 Task: Schedule a 3-hour ziplining and canopy tour in a forested area.
Action: Mouse moved to (480, 206)
Screenshot: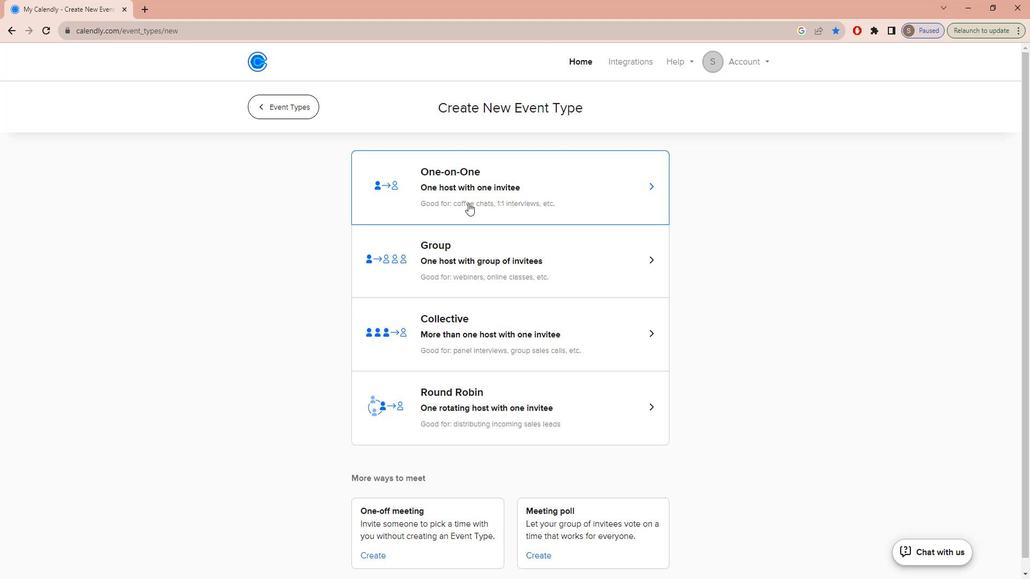 
Action: Mouse pressed left at (480, 206)
Screenshot: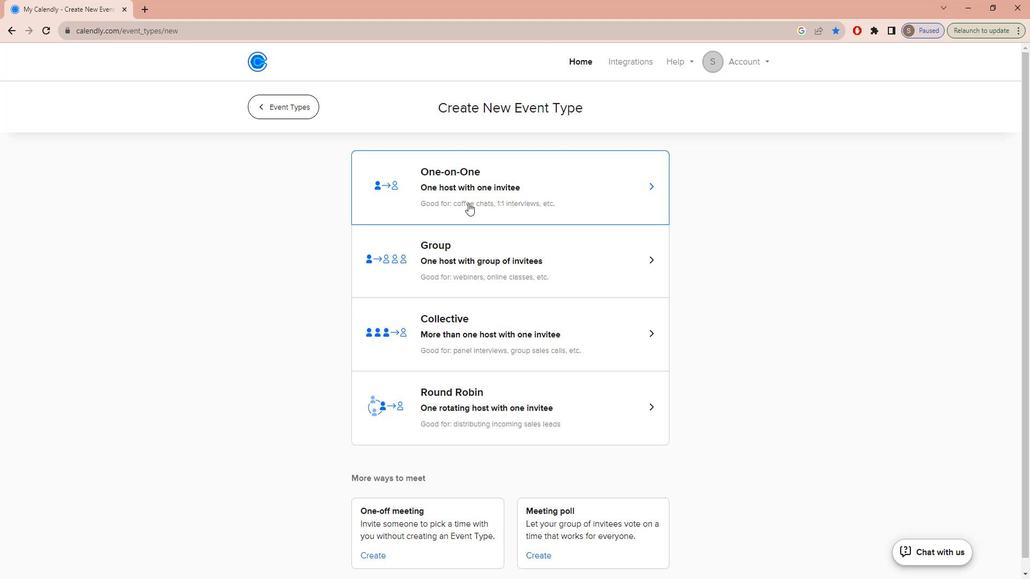 
Action: Key pressed z<Key.caps_lock>IPLINING<Key.space>AND<Key.space><Key.caps_lock><Key.caps_lock><Key.caps_lock>c<Key.caps_lock>ANOPY<Key.space><Key.caps_lock>t<Key.caps_lock>OUR<Key.space><Key.caps_lock>ad<Key.backspace><Key.caps_lock>DVENTURE
Screenshot: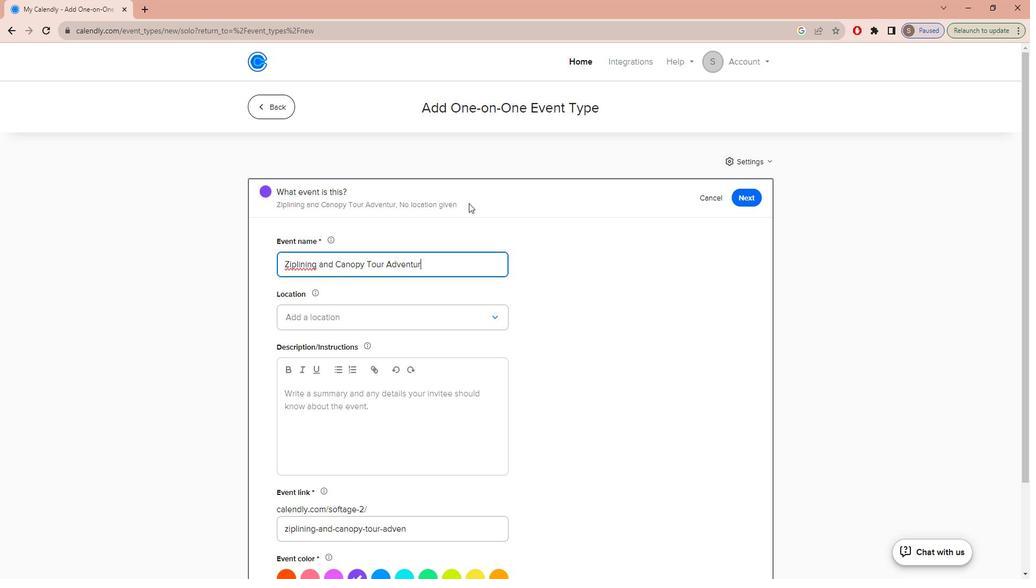 
Action: Mouse moved to (471, 317)
Screenshot: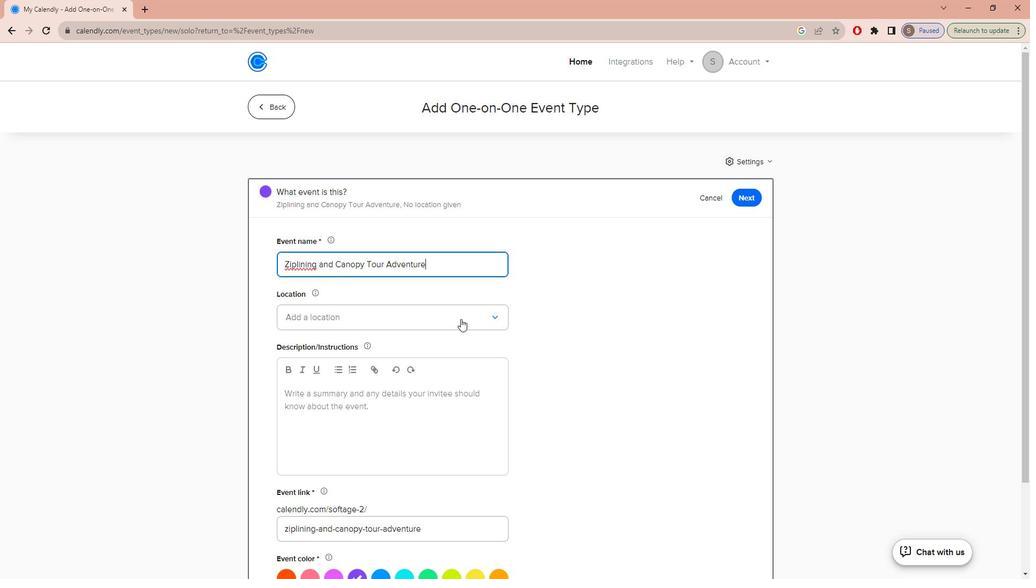 
Action: Mouse pressed left at (471, 317)
Screenshot: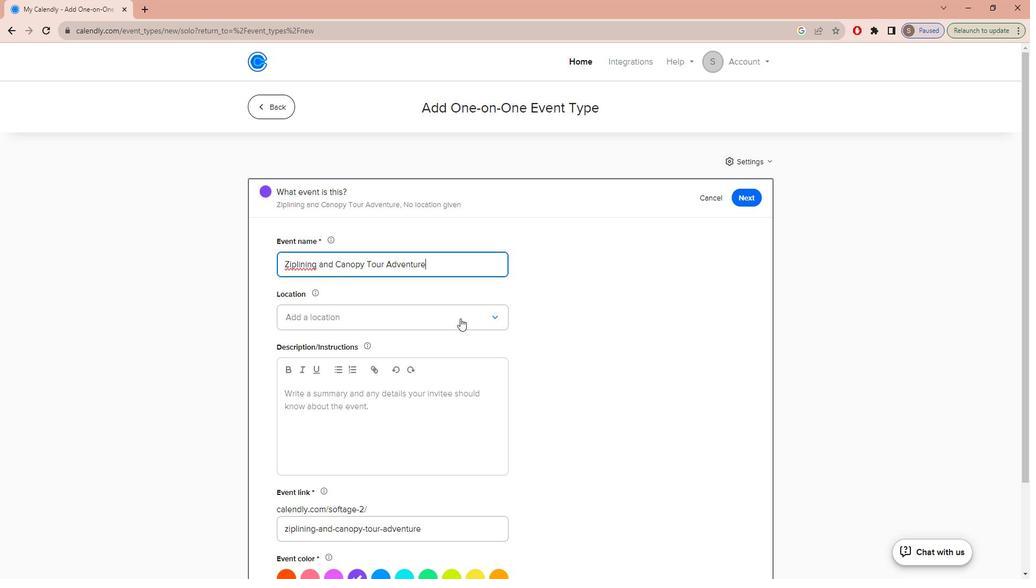 
Action: Mouse moved to (459, 350)
Screenshot: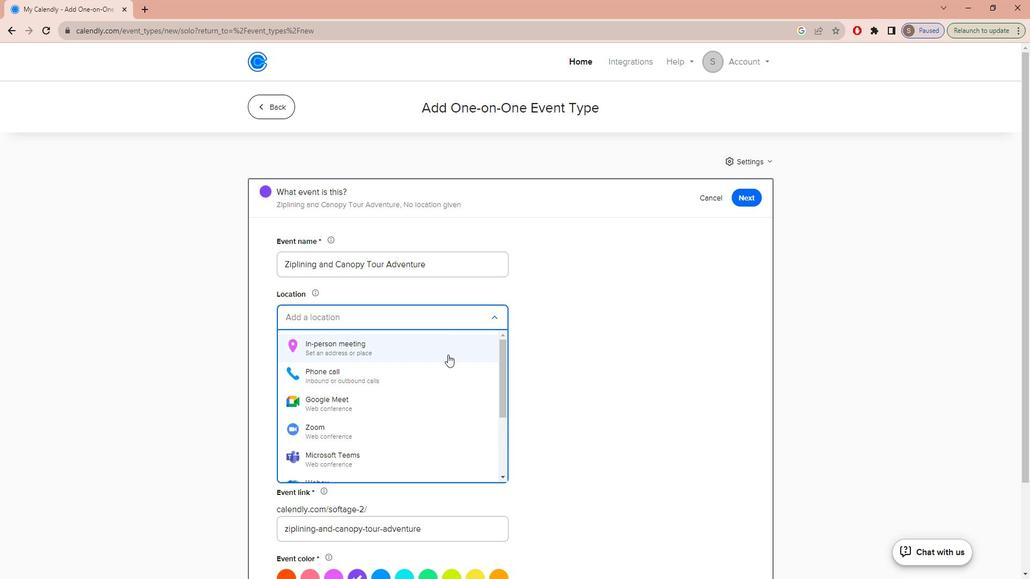 
Action: Mouse pressed left at (459, 350)
Screenshot: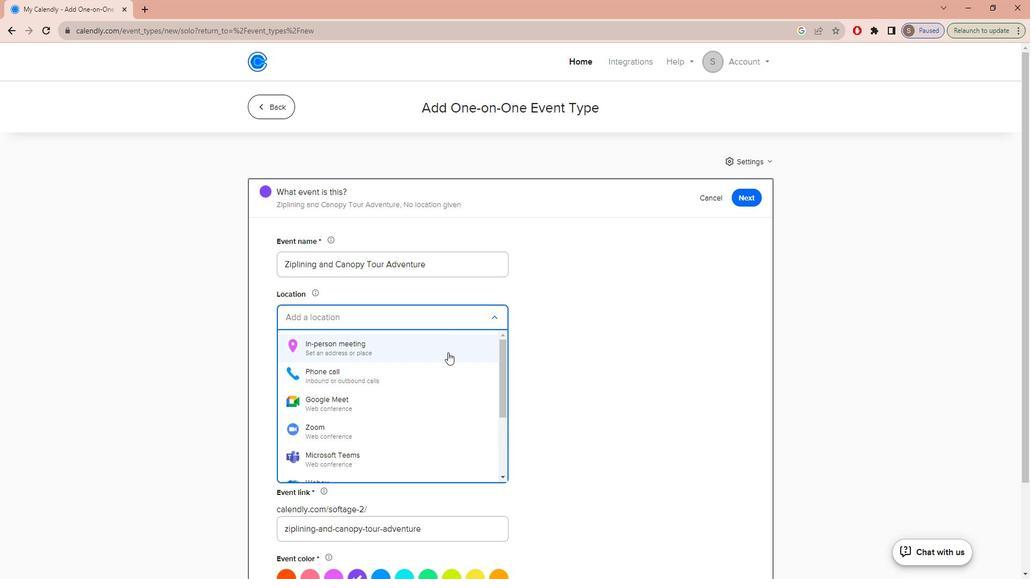 
Action: Mouse moved to (466, 190)
Screenshot: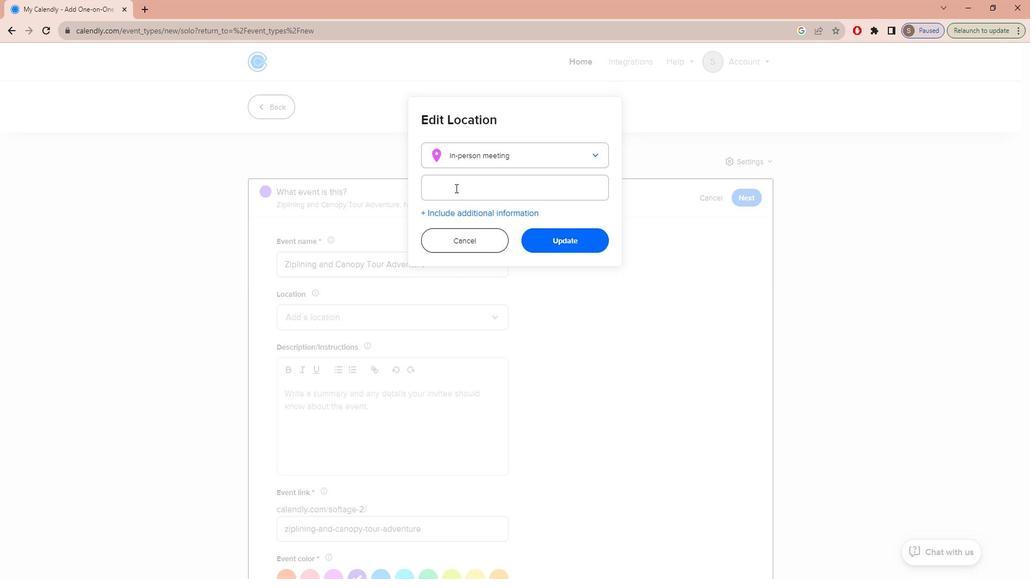
Action: Mouse pressed left at (466, 190)
Screenshot: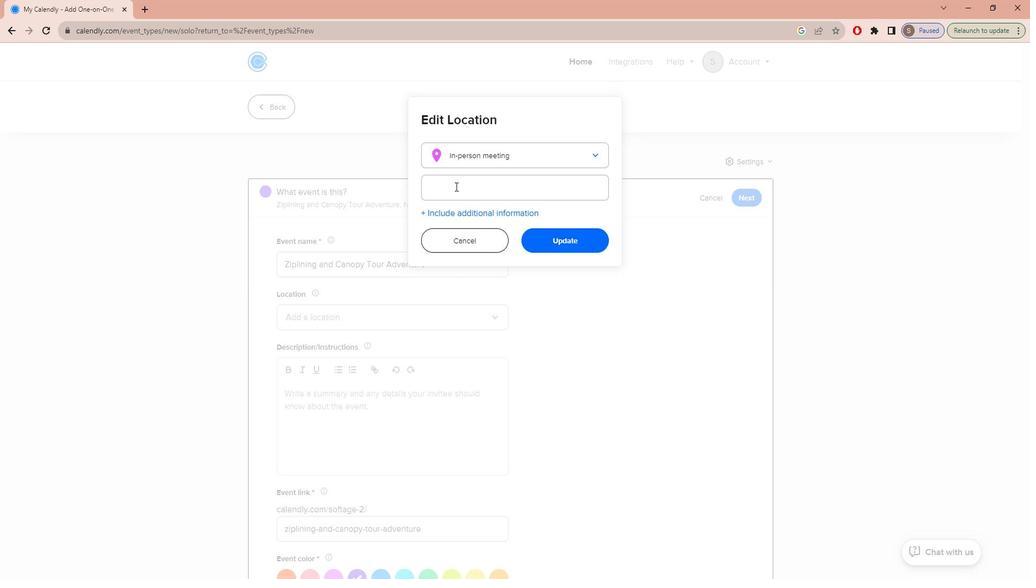 
Action: Key pressed <Key.caps_lock>o<Key.caps_lock>CALA<Key.space><Key.caps_lock>n<Key.caps_lock>ATIONAL<Key.space><Key.caps_lock>f<Key.caps_lock>OREST,<Key.space>40929<Key.space><Key.caps_lock>s<Key.caps_lock>TATE<Key.space><Key.caps_lock>r<Key.caps_lock>OAD<Key.space>19,<Key.space><Key.caps_lock>u<Key.caps_lock>MATILLA,<Key.space><Key.caps_lock>fl<Key.space>32784
Screenshot: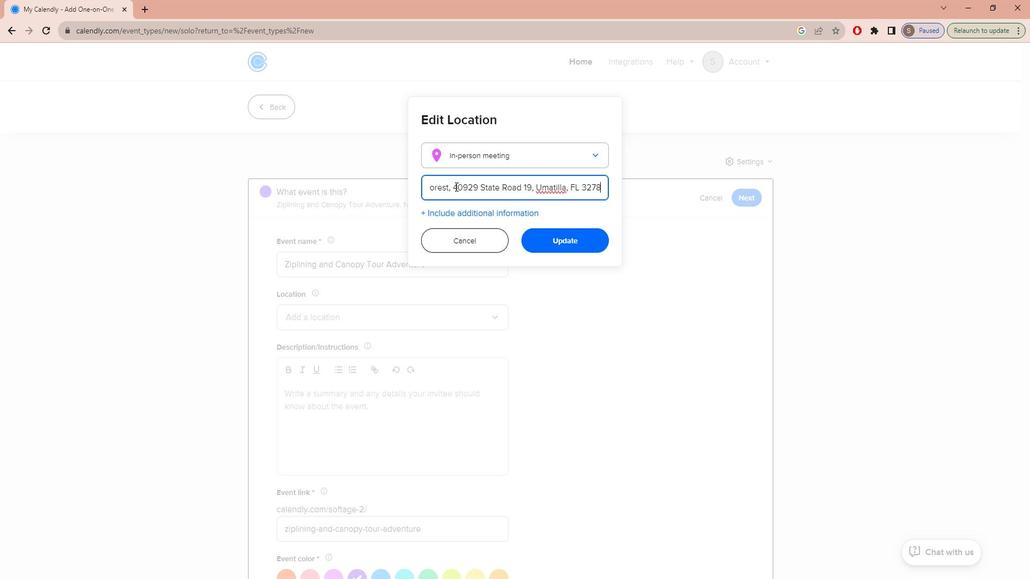 
Action: Mouse moved to (572, 236)
Screenshot: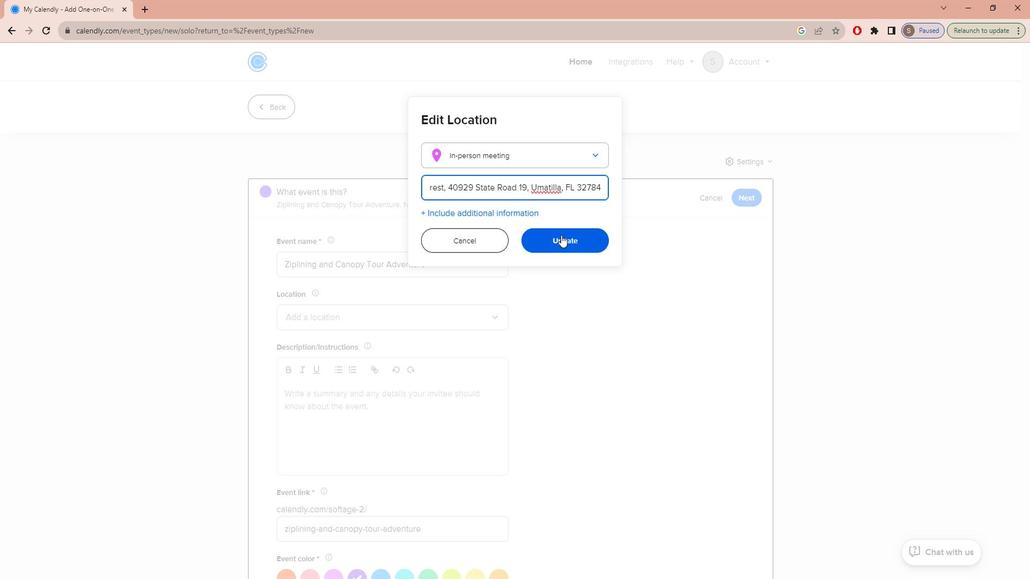 
Action: Mouse pressed left at (572, 236)
Screenshot: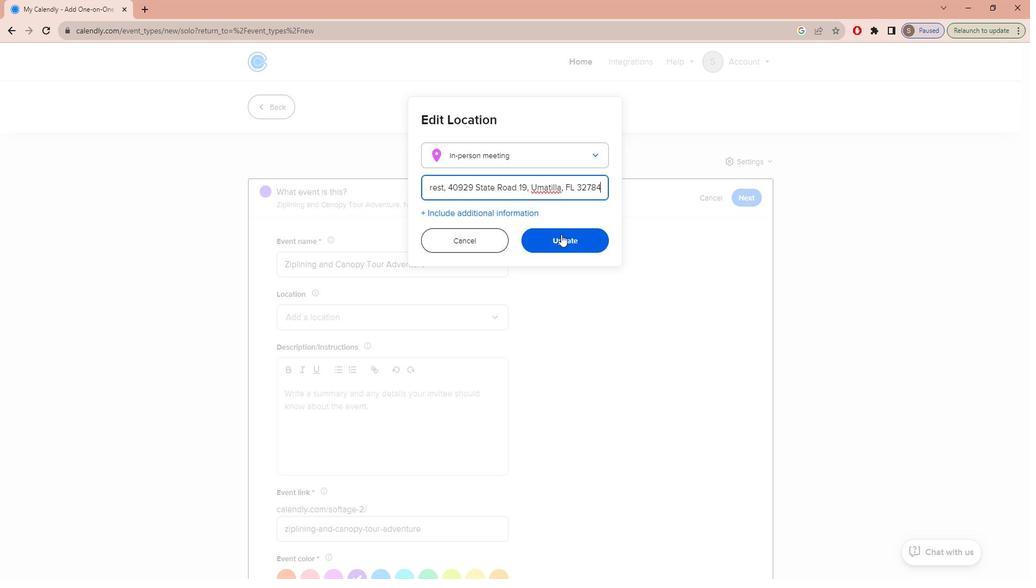
Action: Mouse moved to (370, 425)
Screenshot: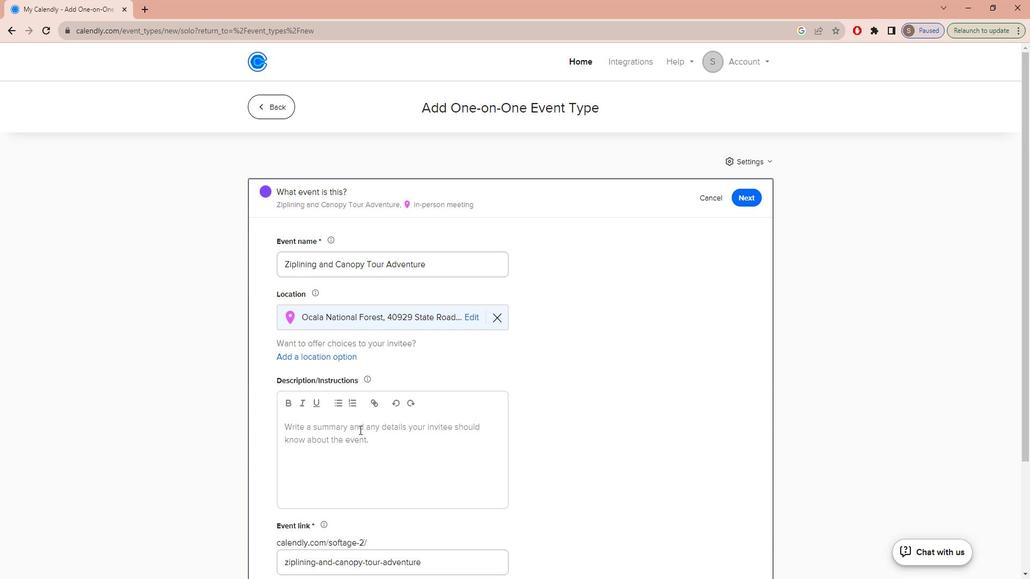 
Action: Mouse pressed left at (370, 425)
Screenshot: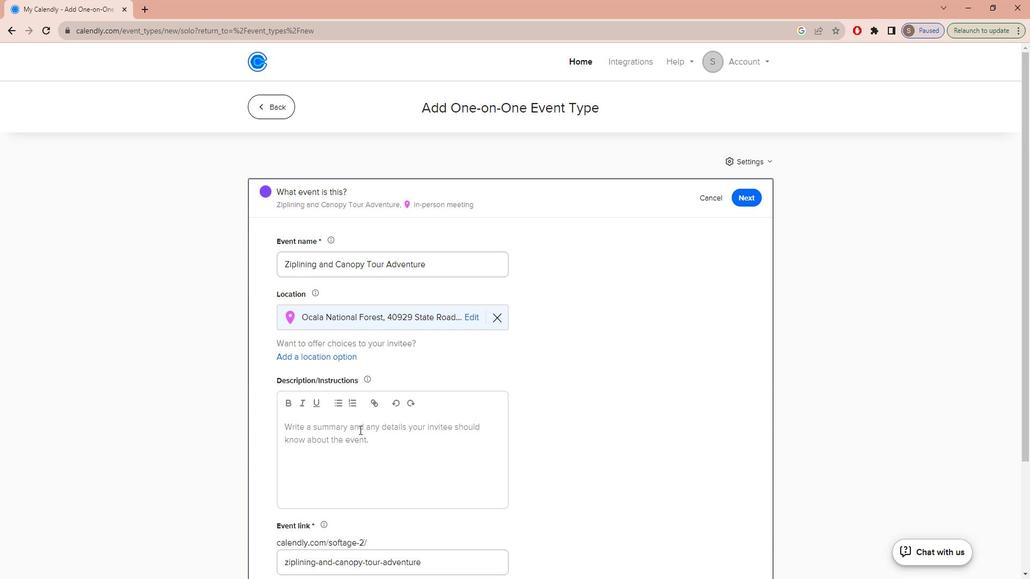 
Action: Key pressed j<Key.caps_lock>OIN<Key.space>US<Key.space>FOR<Key.space>AN<Key.space>EXHIRA<Key.backspace><Key.backspace>LARATING<Key.space>ZIPLINING<Key.space>AND<Key.space>CANOPY<Key.space>TOUR<Key.space>ADVENTURE<Key.space>IN<Key.space>THE<Key.space>HEART<Key.space>OF<Key.space>A<Key.space>PRISTINE<Key.space>FORESTED<Key.space>AREA.<Key.space><Key.caps_lock>e<Key.caps_lock>XPERIENCE<Key.space>THE<Key.space>THRILL<Key.space>OF<Key.space>SOARING<Key.space>THROUGH<Key.space>THE<Key.space>TREETOPS,<Key.space>IMMERSING<Key.space>YOURSELF<Key.space>IN<Key.space>NATUTRE<Key.space><Key.backspace>,<Key.space>AND<Key.space>ENJOYING
Screenshot: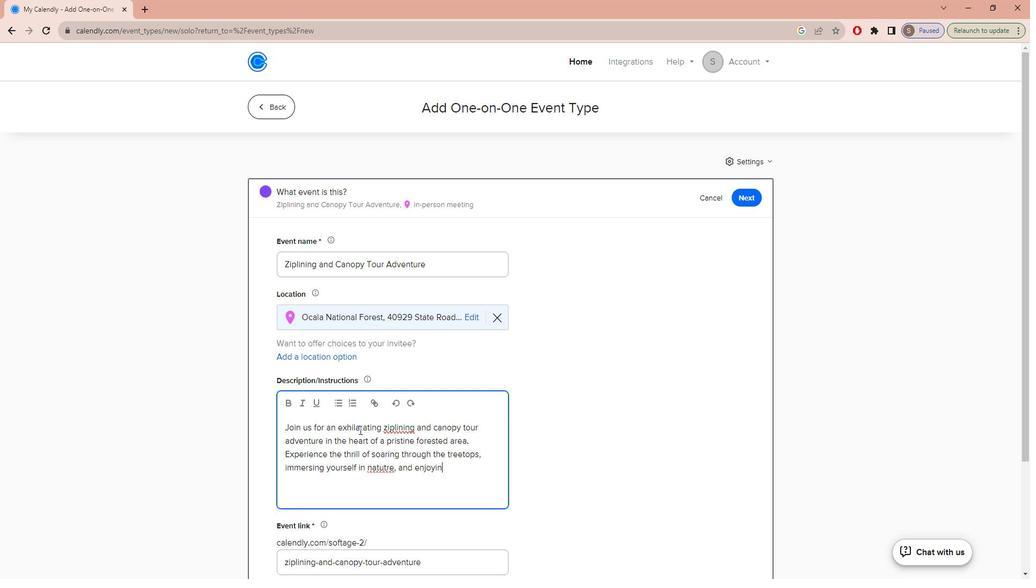 
Action: Mouse moved to (397, 465)
Screenshot: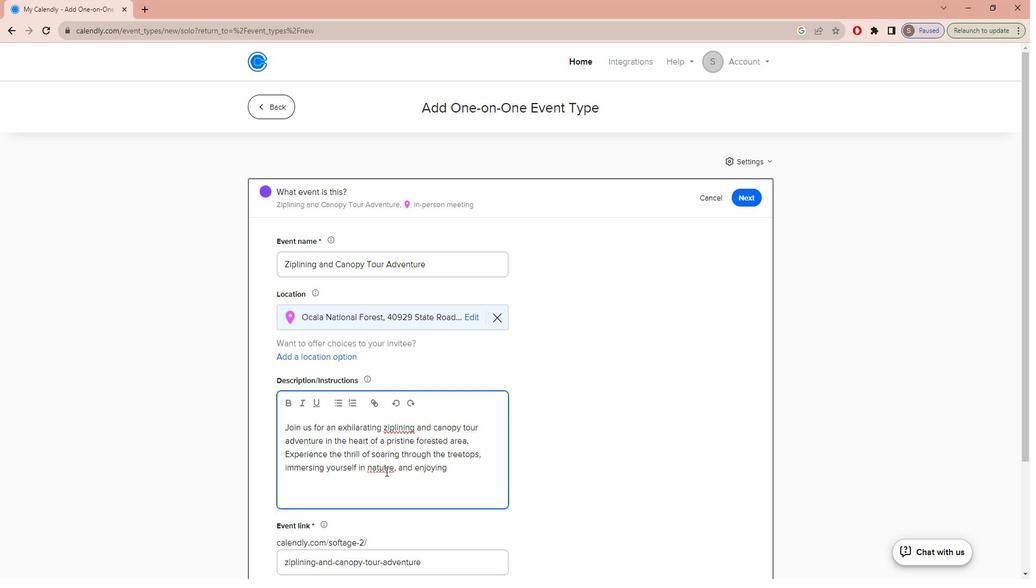
Action: Mouse pressed left at (397, 465)
Screenshot: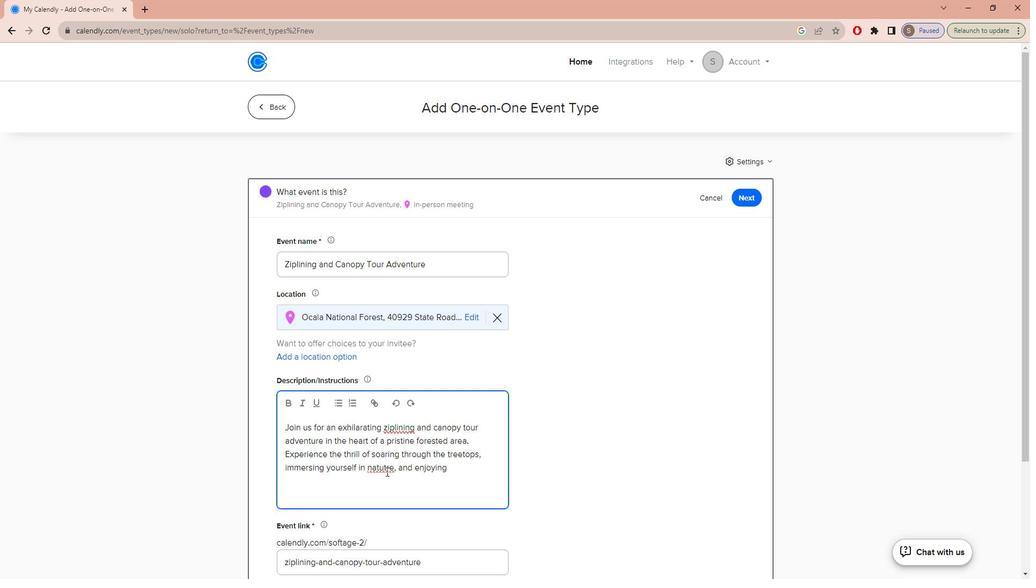 
Action: Key pressed <Key.backspace>
Screenshot: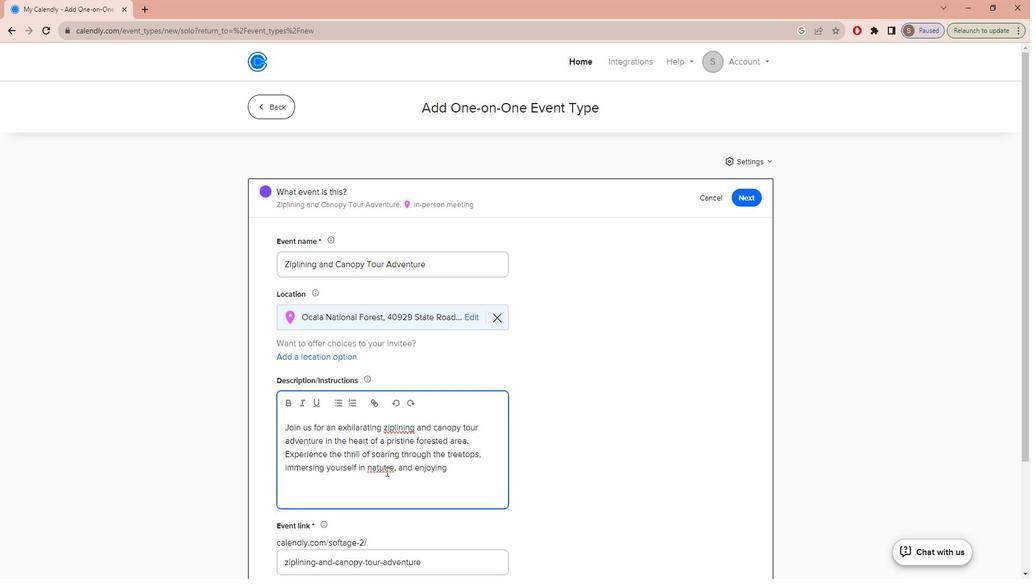
Action: Mouse moved to (465, 464)
Screenshot: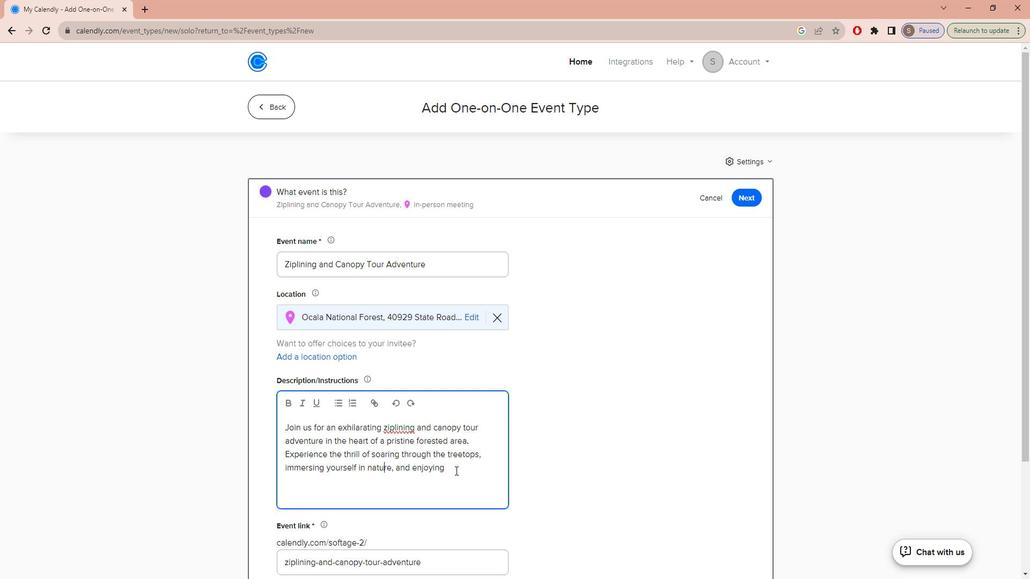 
Action: Mouse pressed left at (465, 464)
Screenshot: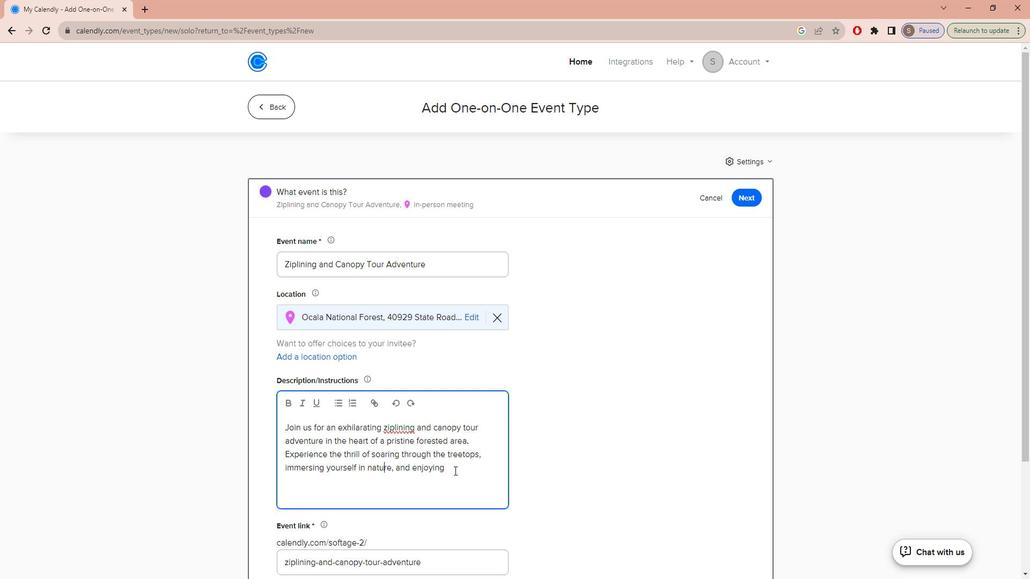 
Action: Key pressed <Key.space>BREATHTAKING<Key.space>VIEWS<Key.space>FROM<Key.space>ABOVE.<Key.space><Key.caps_lock>o<Key.caps_lock>UR<Key.space>PROFESSIONAL<Key.space>GUIDES<Key.space>WILL<Key.space>ENSURE<Key.space>YOUR<Key.space>SAFEY<Key.backspace>TY<Key.space>AND<Key.space>PROVIDE<Key.space>AN<Key.space>INFORMATIVE<Key.space>AND<Key.space>FUN<Key.space>JOURNEY<Key.space>THROUGH<Key.space>THE<Key.space>FOREST<Key.space>CANOPY.<Key.space>
Screenshot: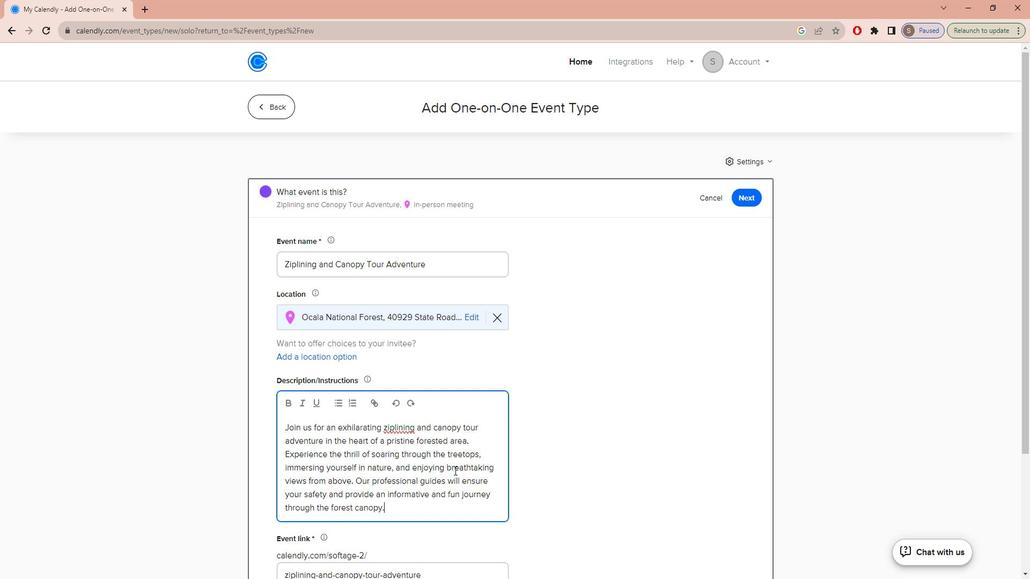 
Action: Mouse scrolled (465, 463) with delta (0, 0)
Screenshot: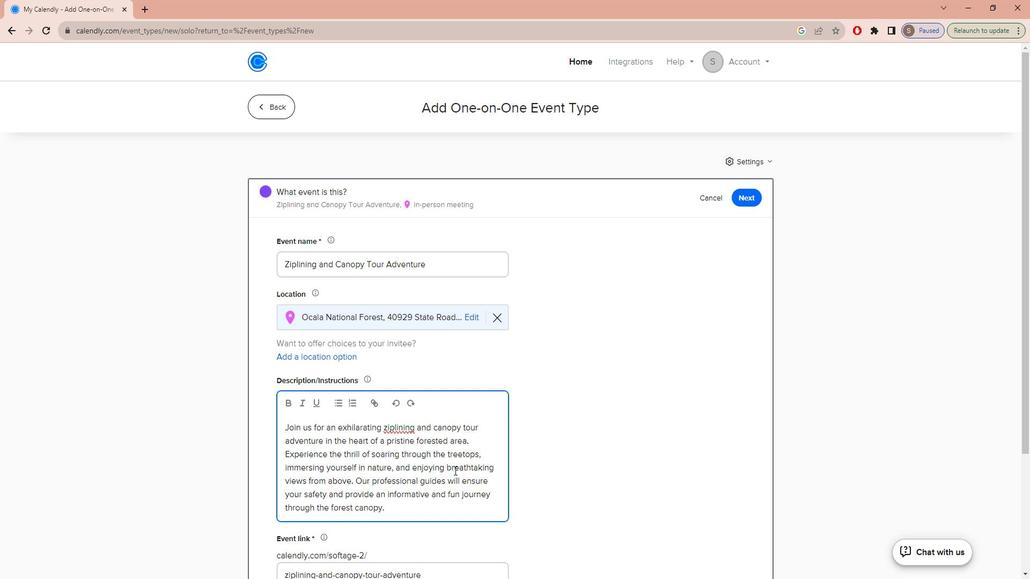 
Action: Mouse moved to (457, 460)
Screenshot: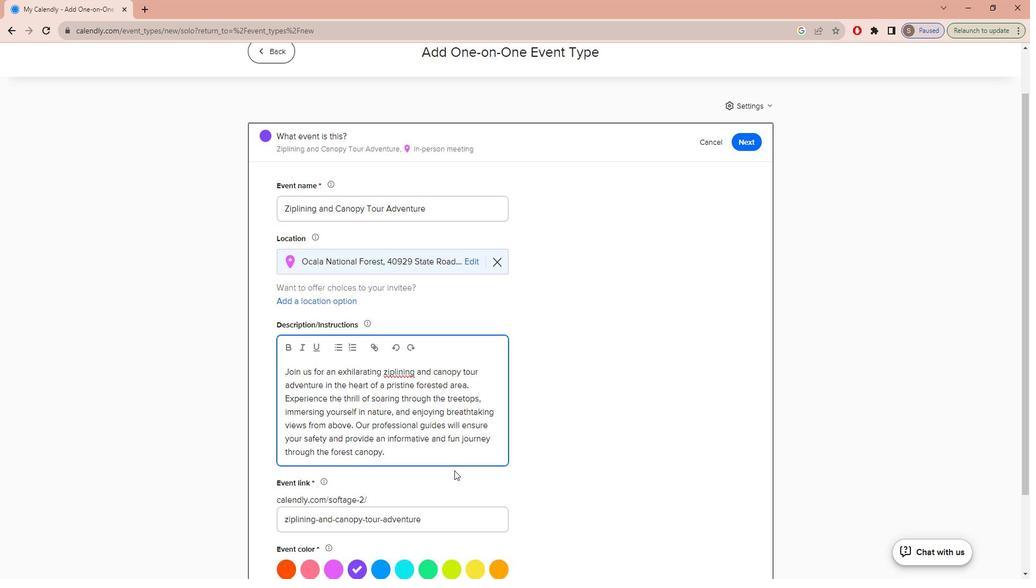 
Action: Mouse scrolled (457, 459) with delta (0, 0)
Screenshot: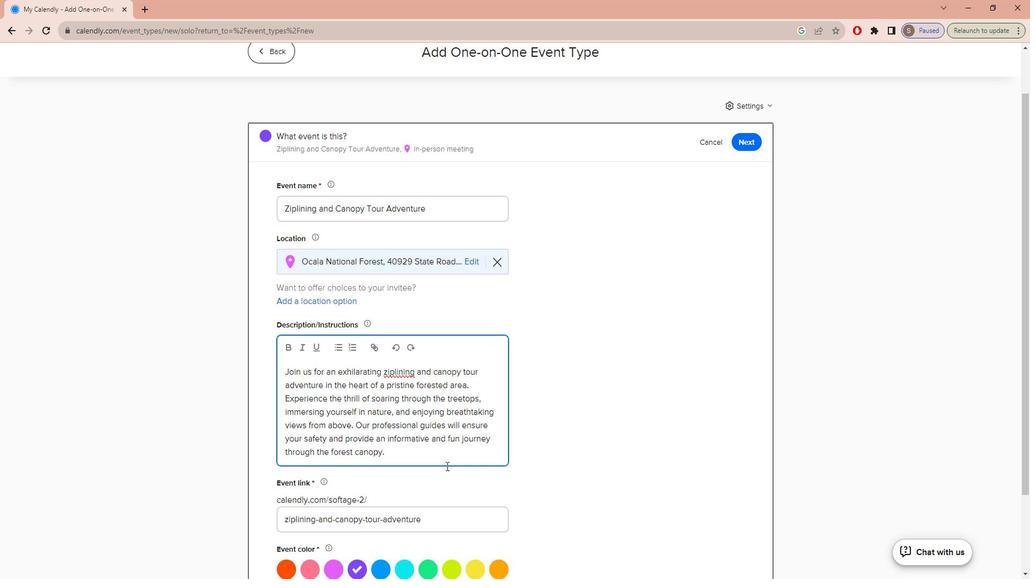 
Action: Mouse moved to (456, 460)
Screenshot: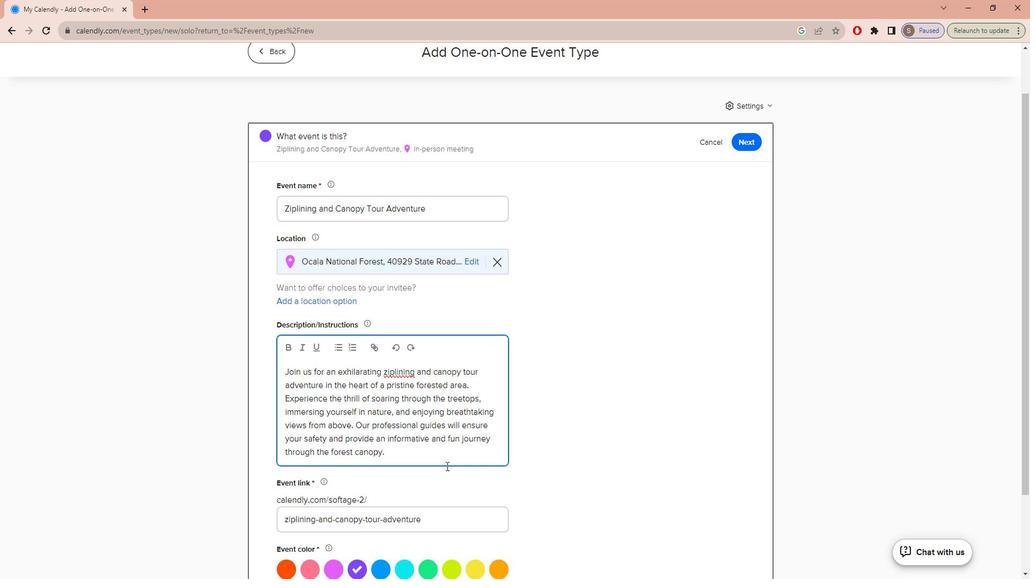 
Action: Mouse scrolled (456, 459) with delta (0, 0)
Screenshot: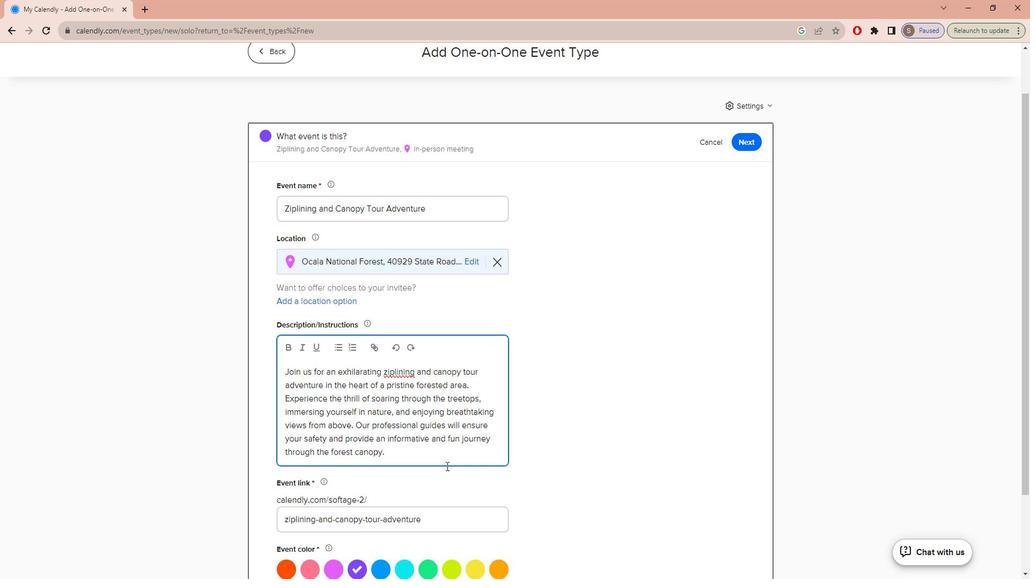 
Action: Mouse scrolled (456, 459) with delta (0, 0)
Screenshot: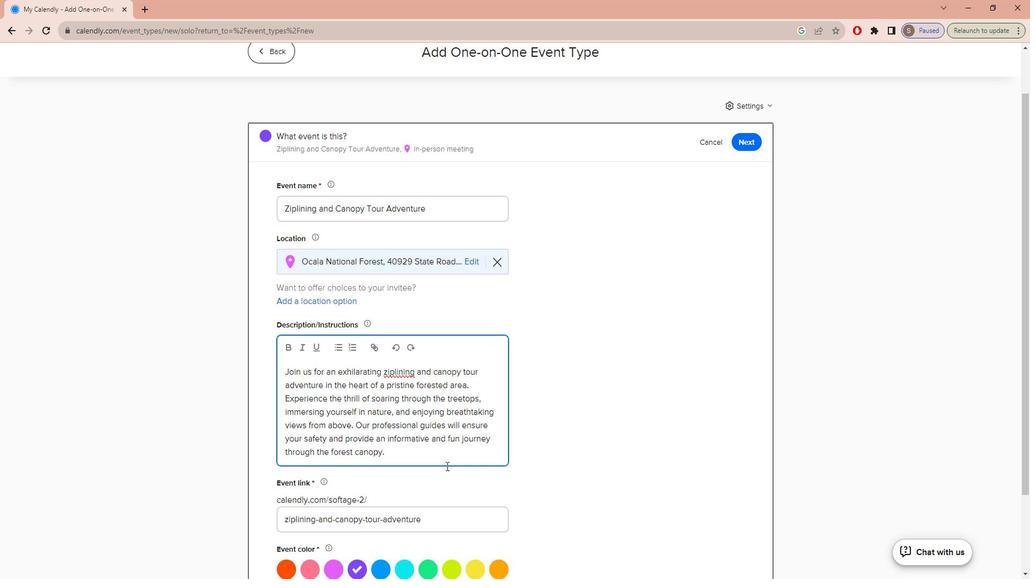 
Action: Mouse moved to (411, 466)
Screenshot: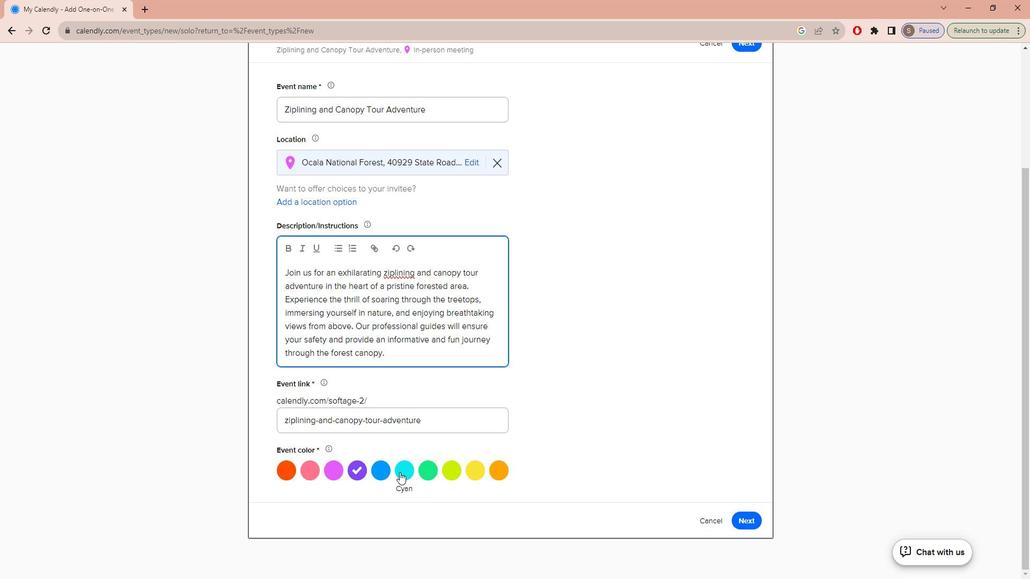 
Action: Mouse pressed left at (411, 466)
Screenshot: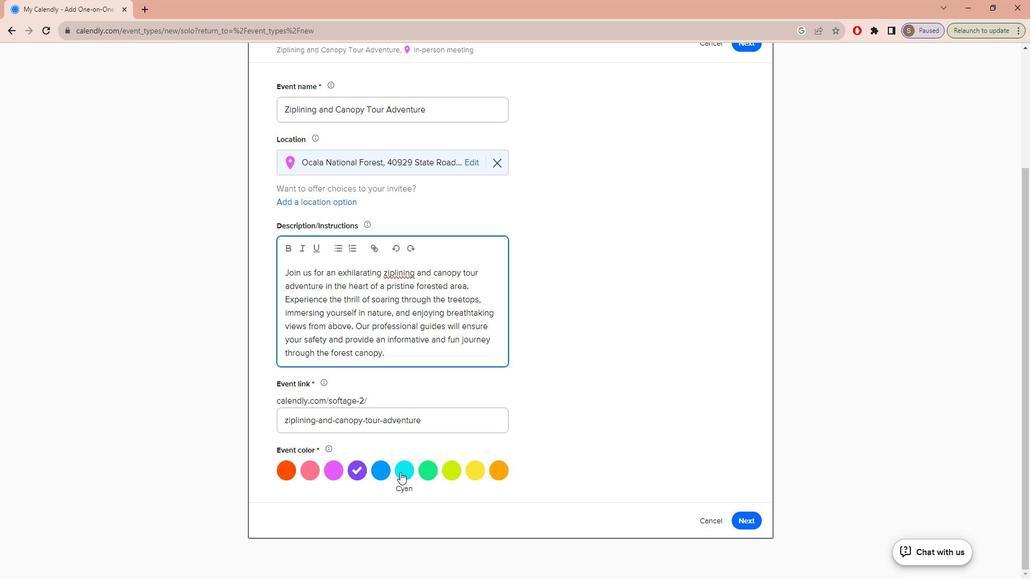 
Action: Mouse moved to (753, 508)
Screenshot: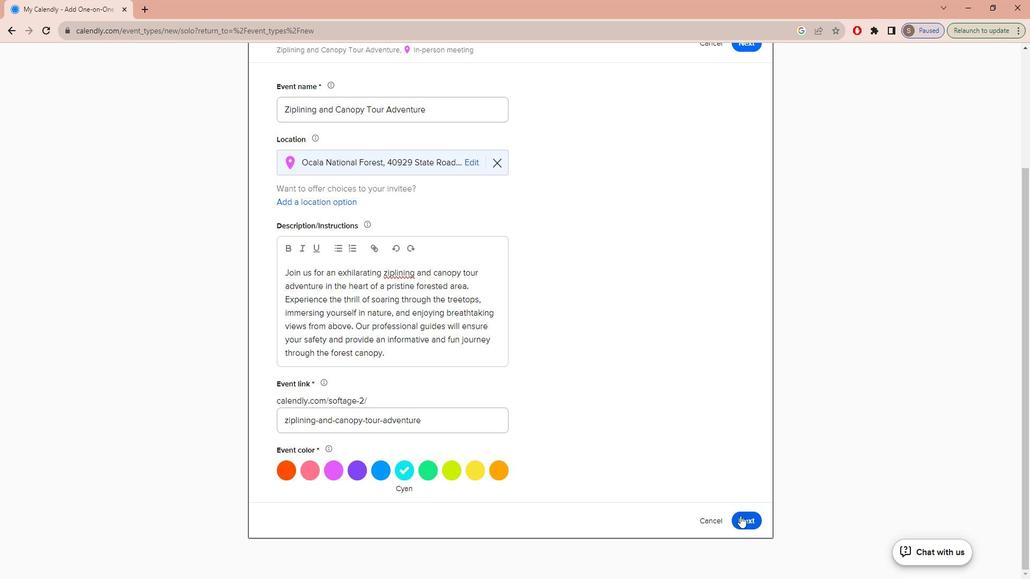 
Action: Mouse pressed left at (753, 508)
Screenshot: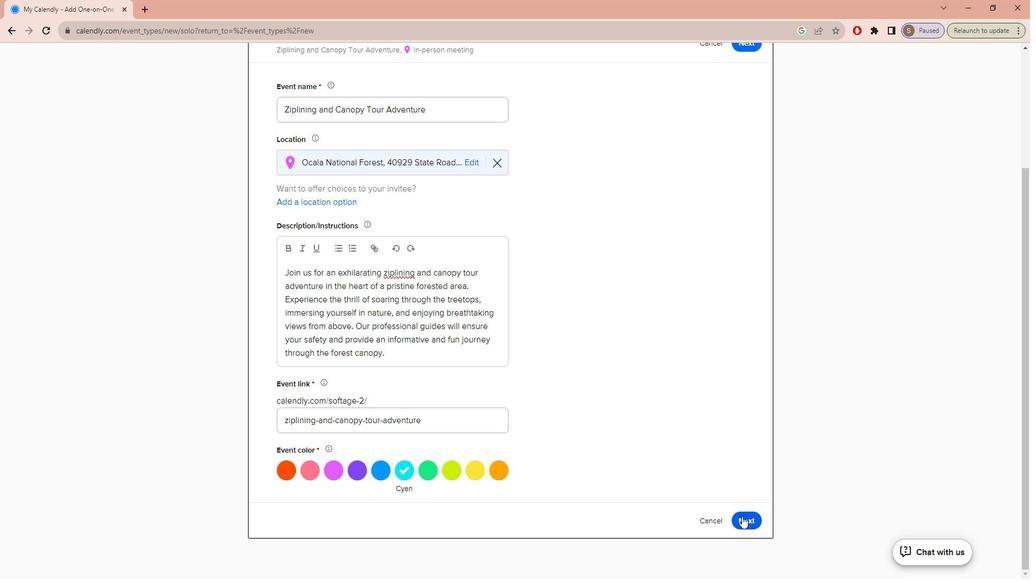 
Action: Mouse moved to (389, 300)
Screenshot: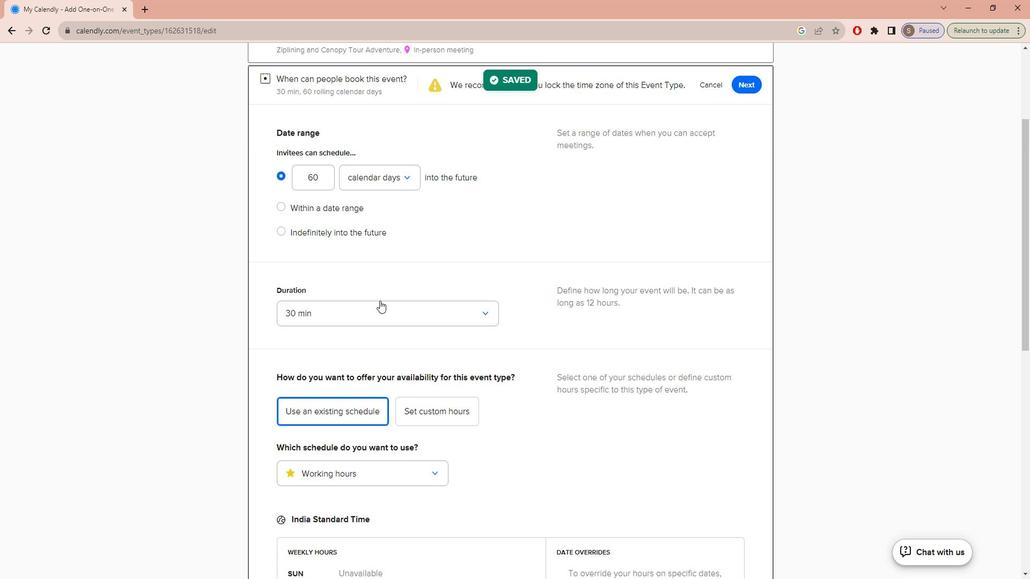 
Action: Mouse pressed left at (389, 300)
Screenshot: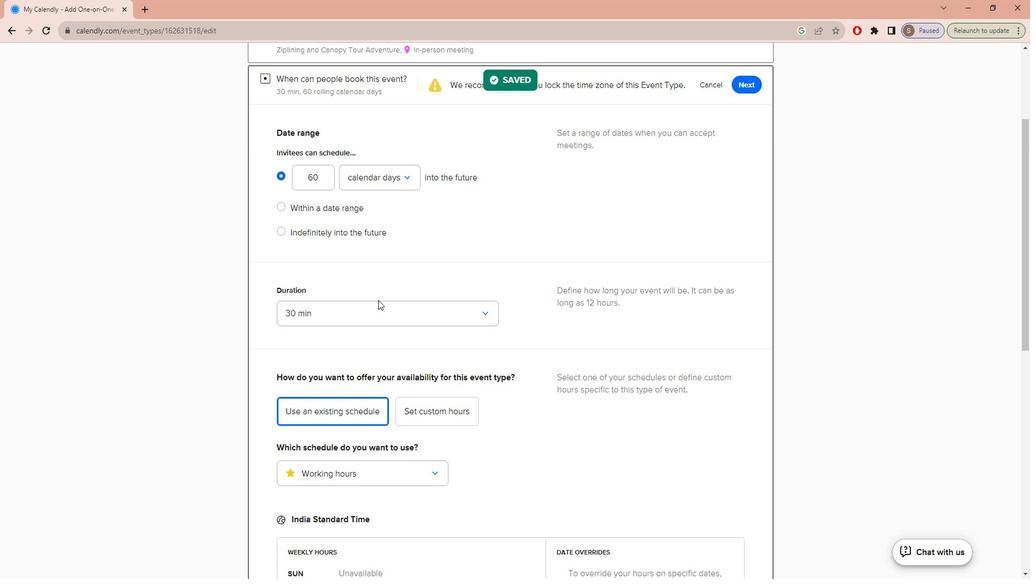 
Action: Mouse moved to (388, 316)
Screenshot: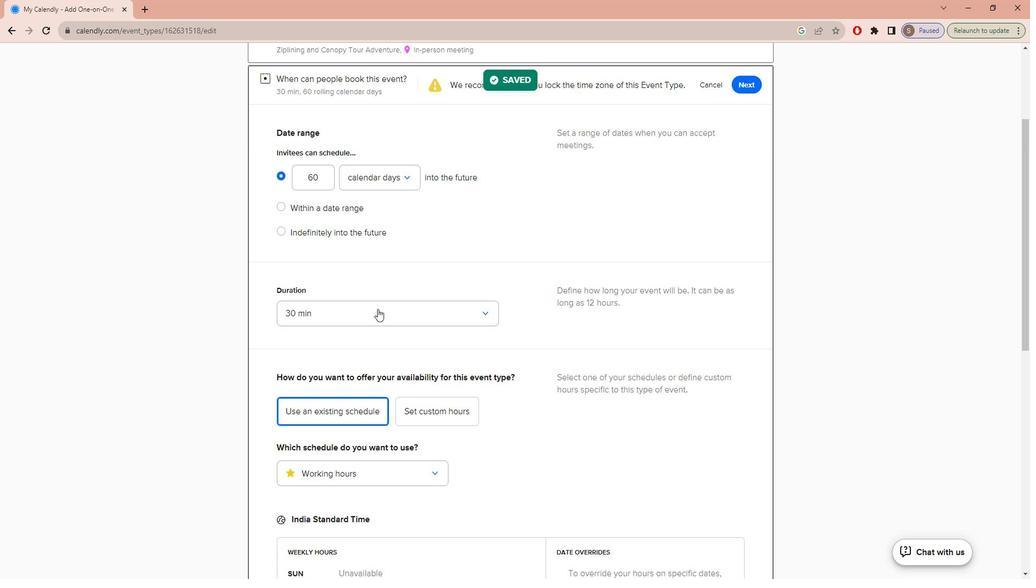 
Action: Mouse pressed left at (388, 316)
Screenshot: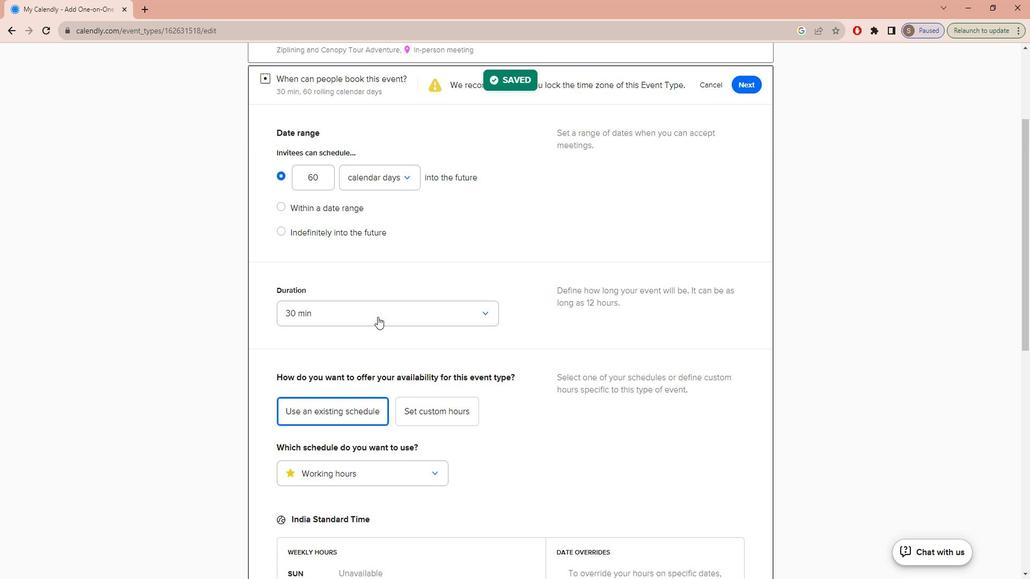 
Action: Mouse moved to (354, 426)
Screenshot: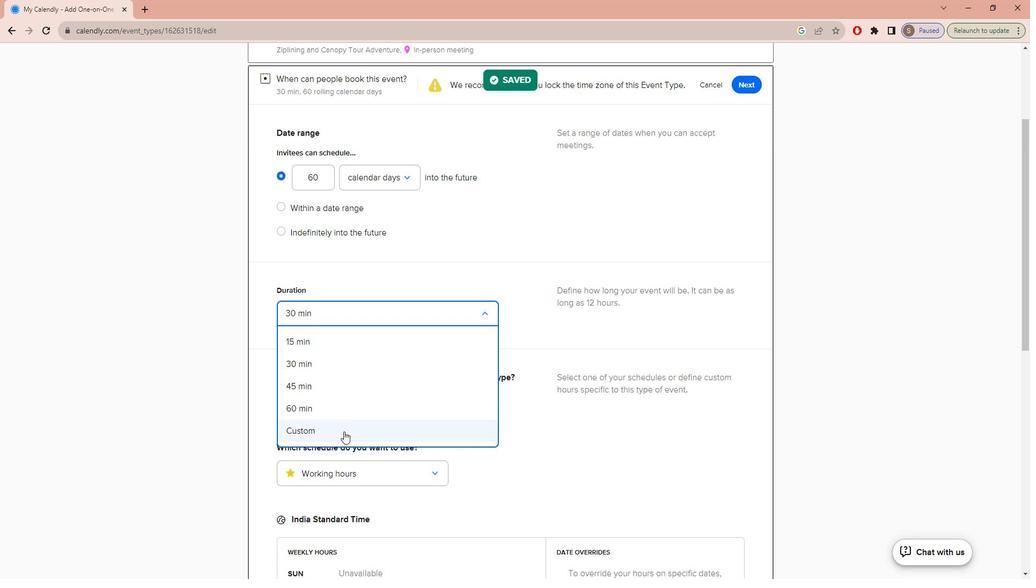 
Action: Mouse pressed left at (354, 426)
Screenshot: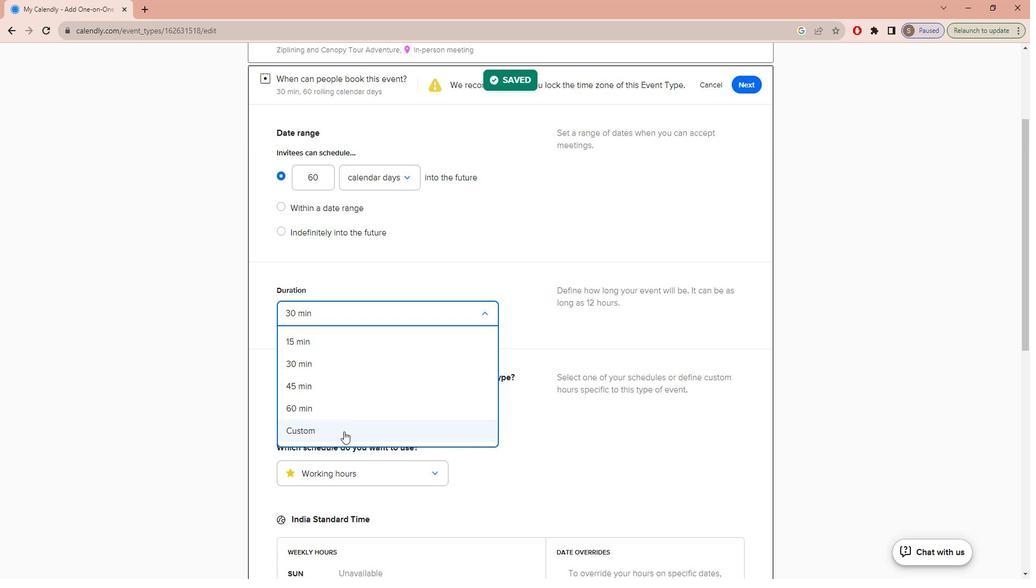 
Action: Mouse moved to (359, 326)
Screenshot: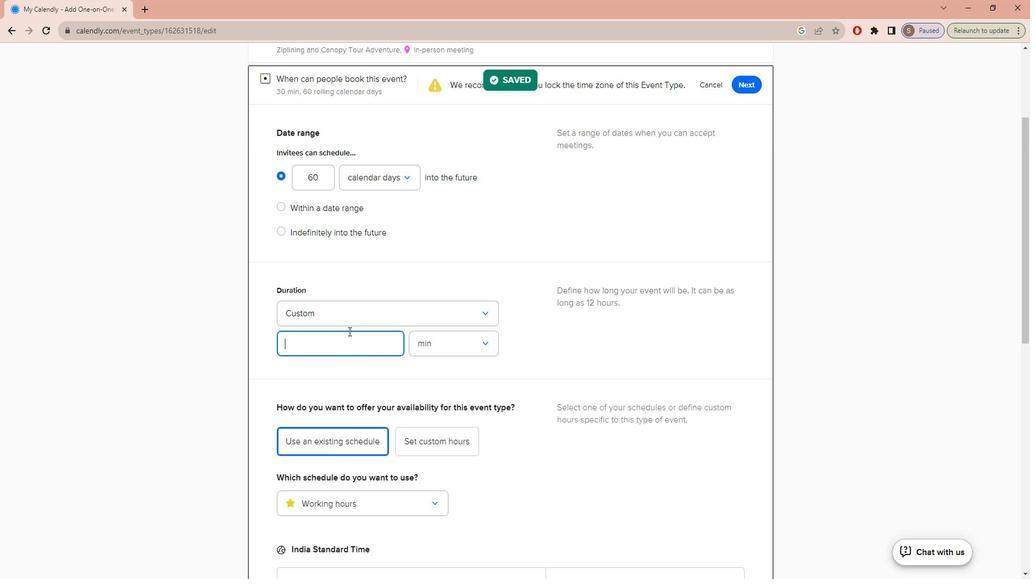 
Action: Key pressed 3
Screenshot: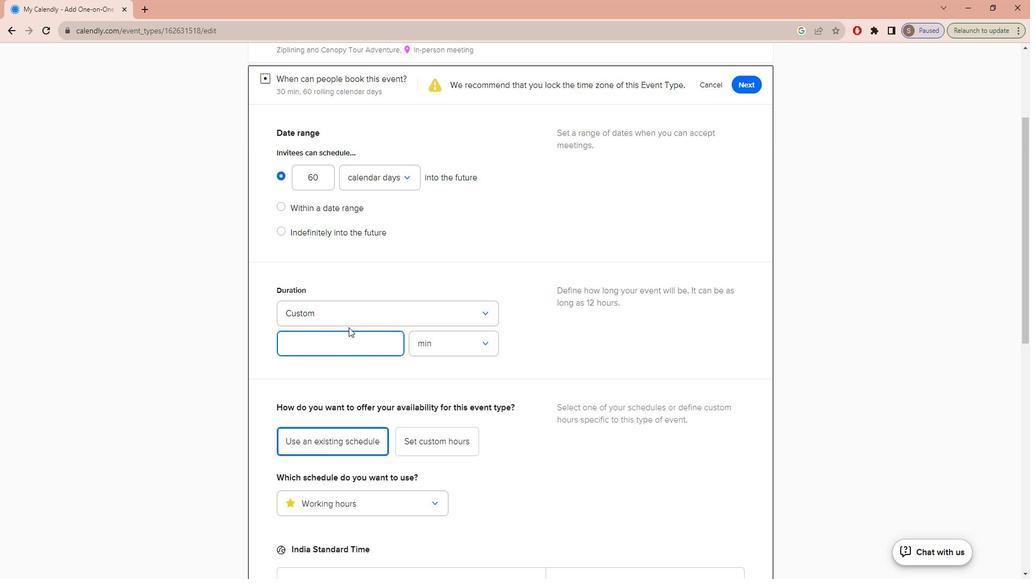 
Action: Mouse moved to (471, 341)
Screenshot: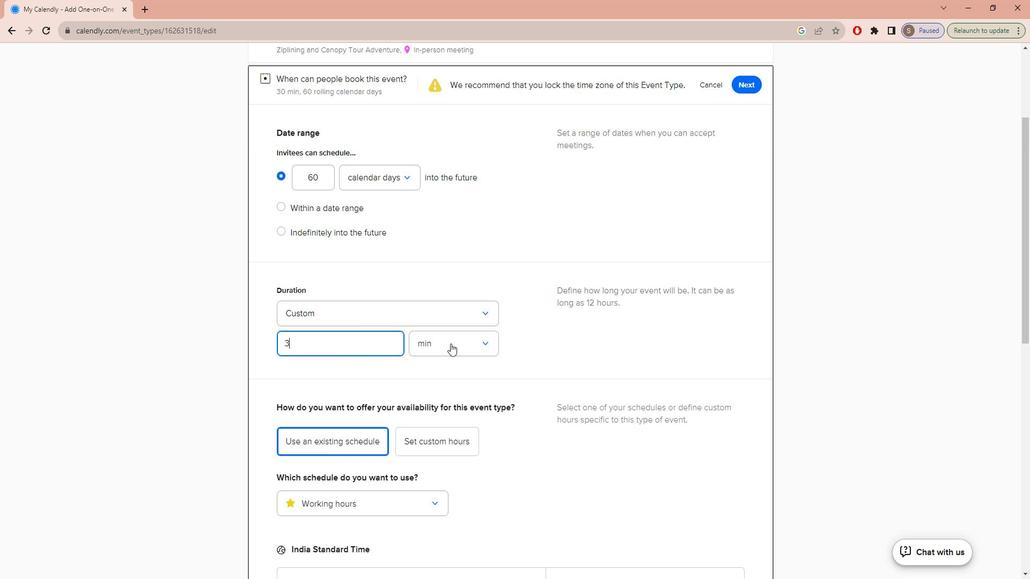 
Action: Mouse pressed left at (471, 341)
Screenshot: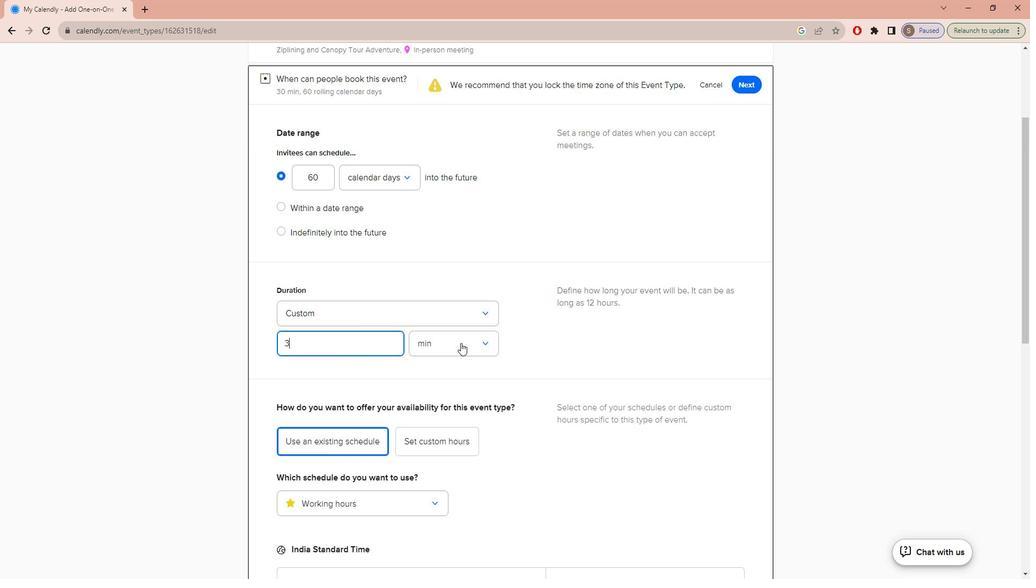 
Action: Mouse moved to (462, 381)
Screenshot: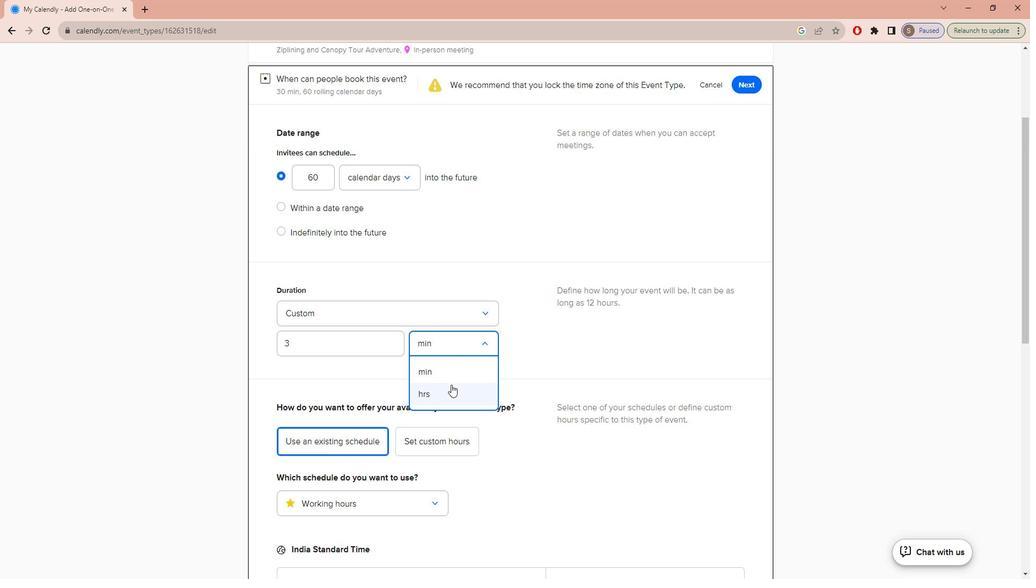 
Action: Mouse pressed left at (462, 381)
Screenshot: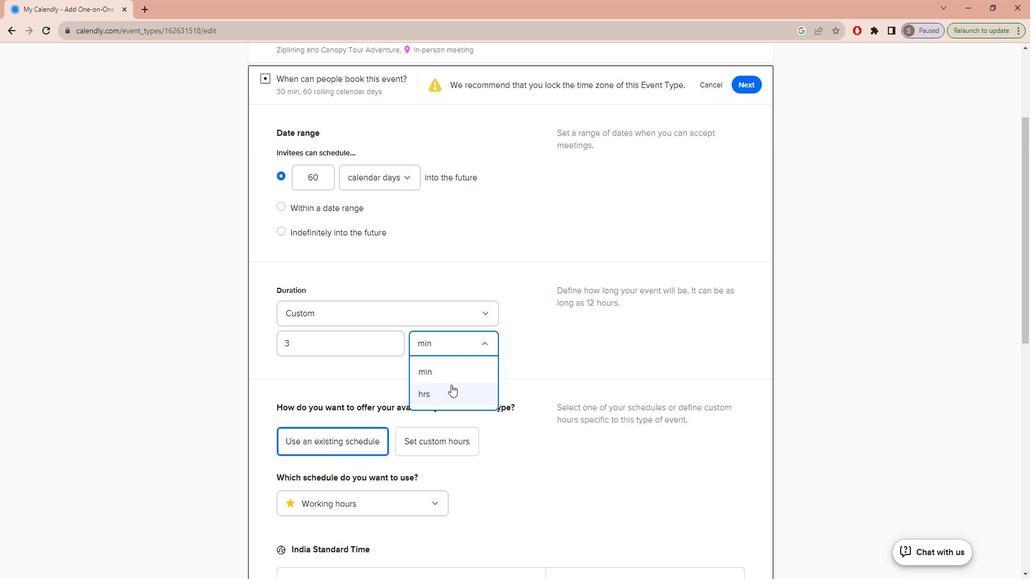 
Action: Mouse moved to (568, 306)
Screenshot: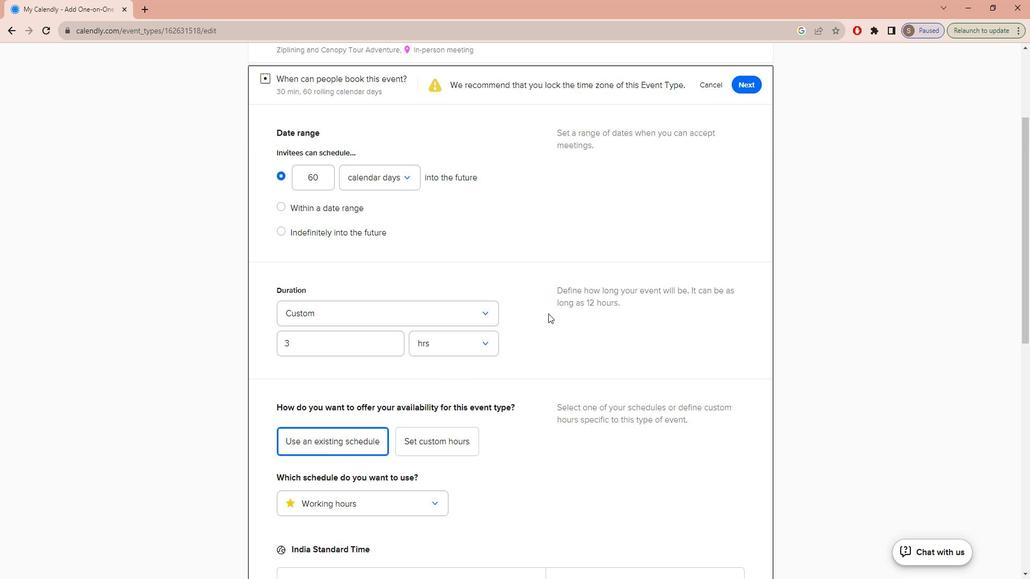 
Action: Mouse scrolled (568, 307) with delta (0, 0)
Screenshot: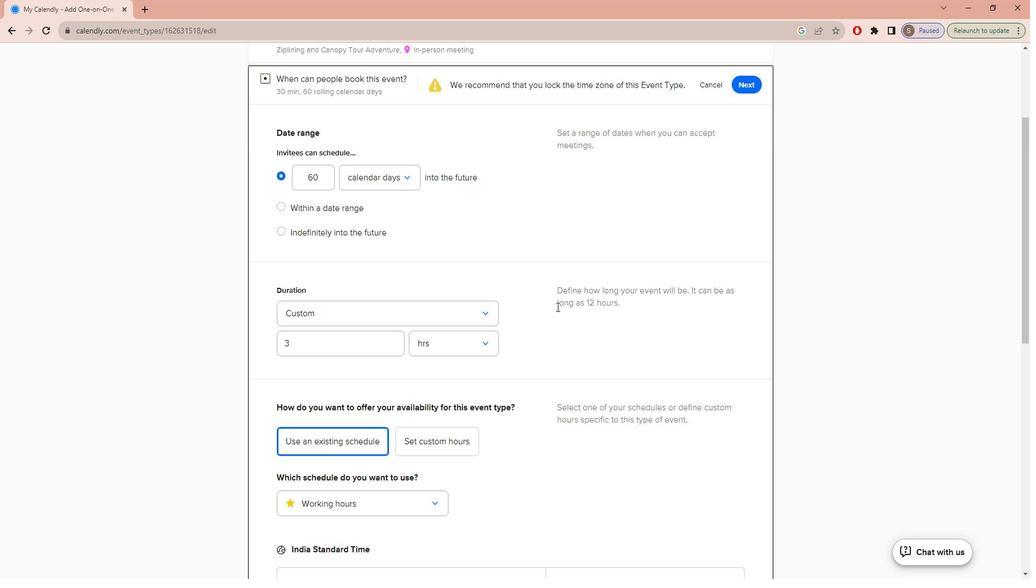 
Action: Mouse scrolled (568, 307) with delta (0, 0)
Screenshot: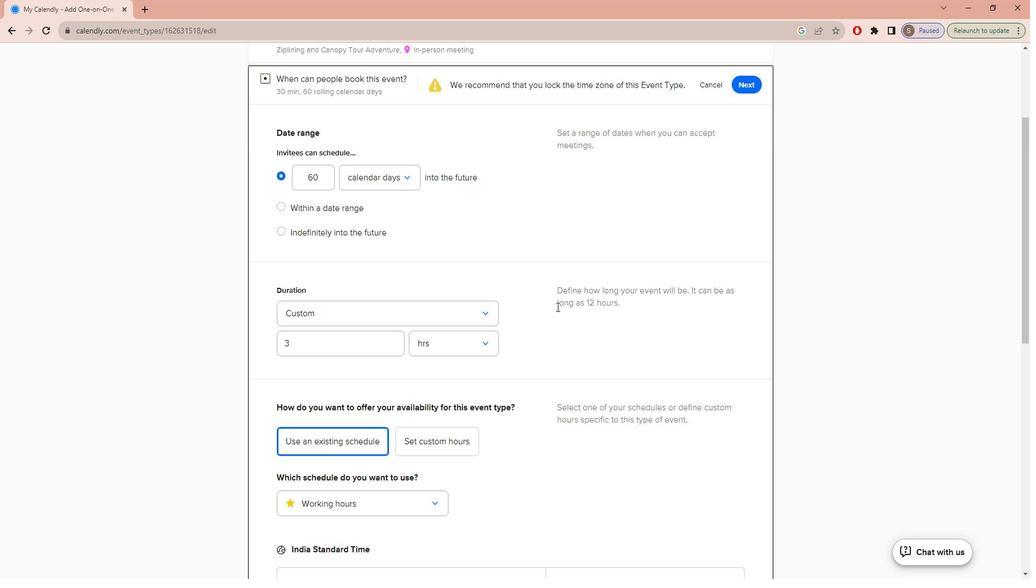 
Action: Mouse moved to (766, 195)
Screenshot: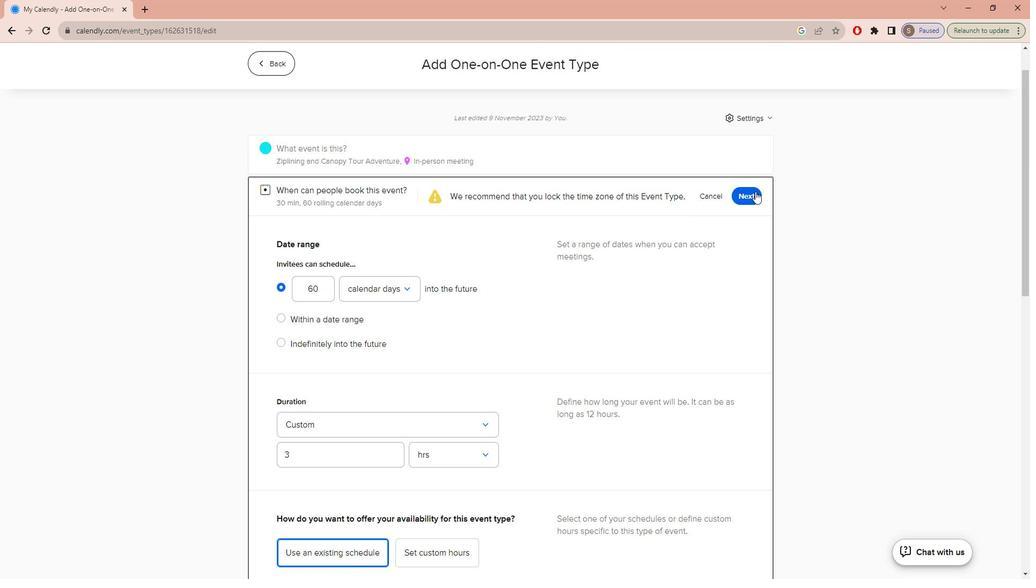 
Action: Mouse pressed left at (766, 195)
Screenshot: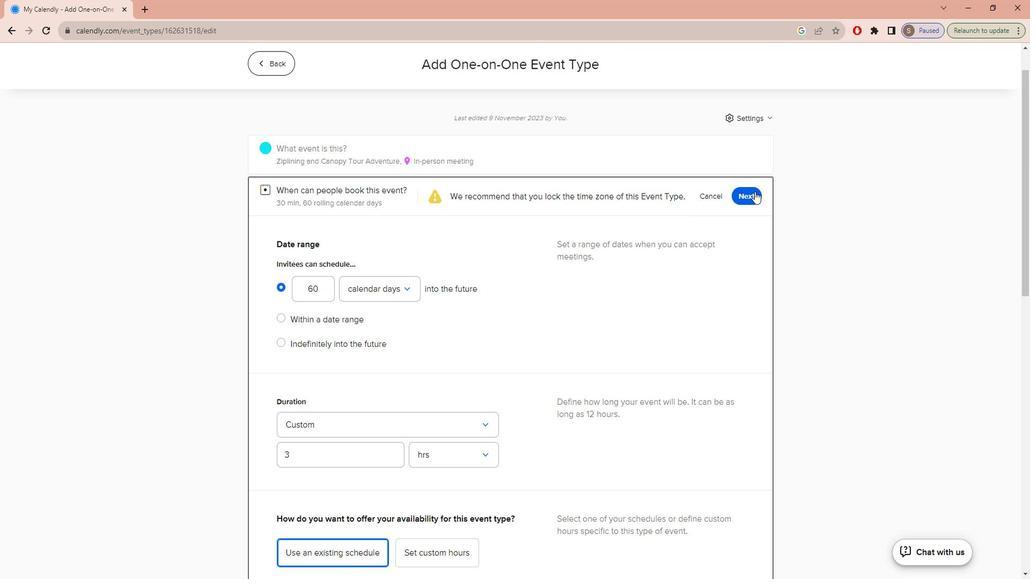 
